 Task: Add Let It Bee Chardonnay to the cart.
Action: Mouse moved to (797, 282)
Screenshot: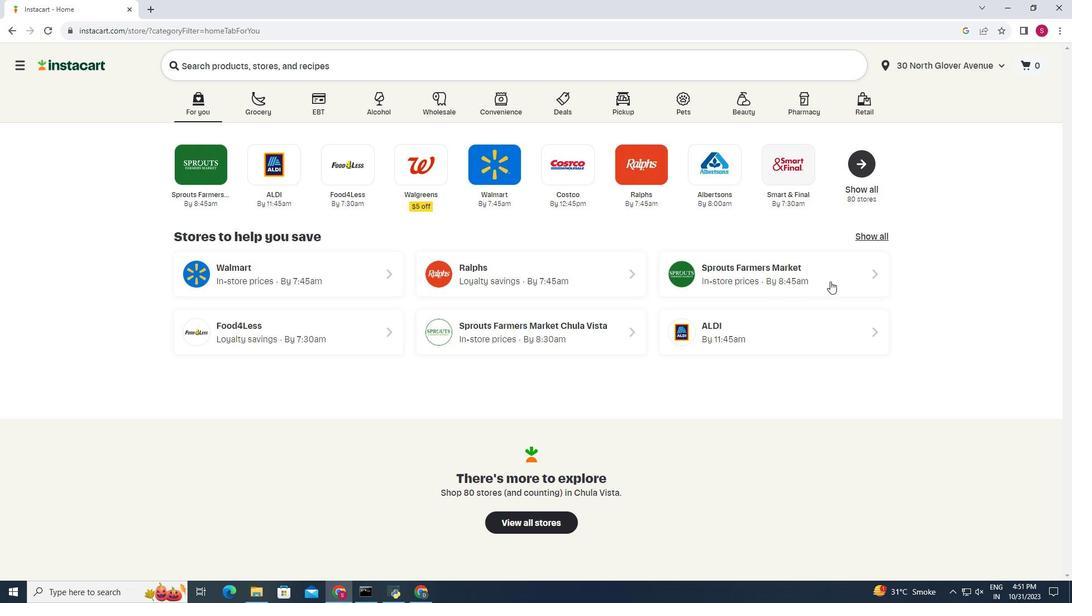 
Action: Mouse pressed left at (797, 282)
Screenshot: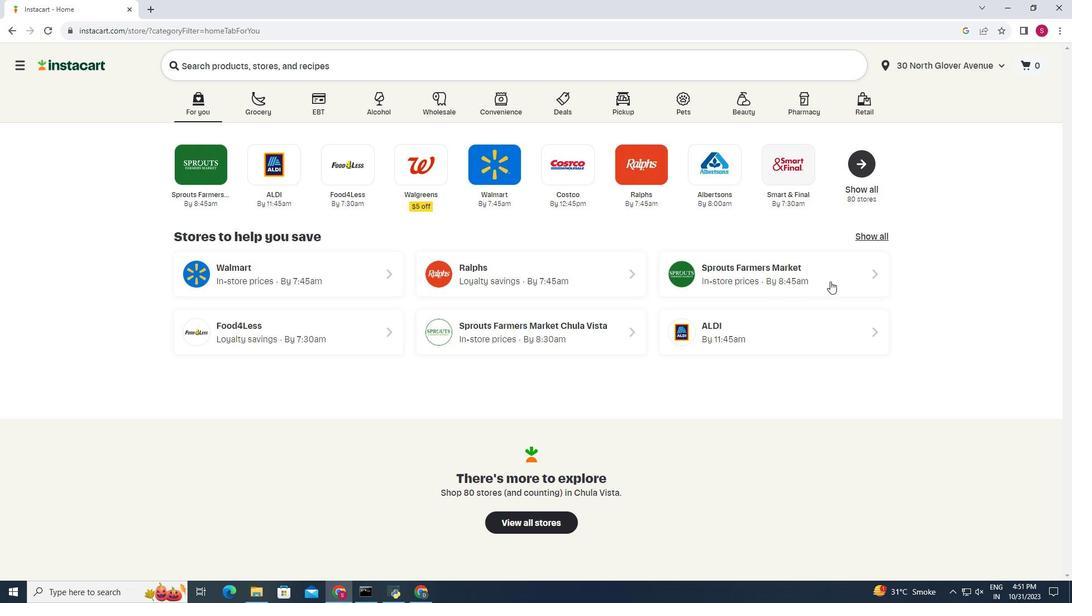 
Action: Mouse moved to (39, 535)
Screenshot: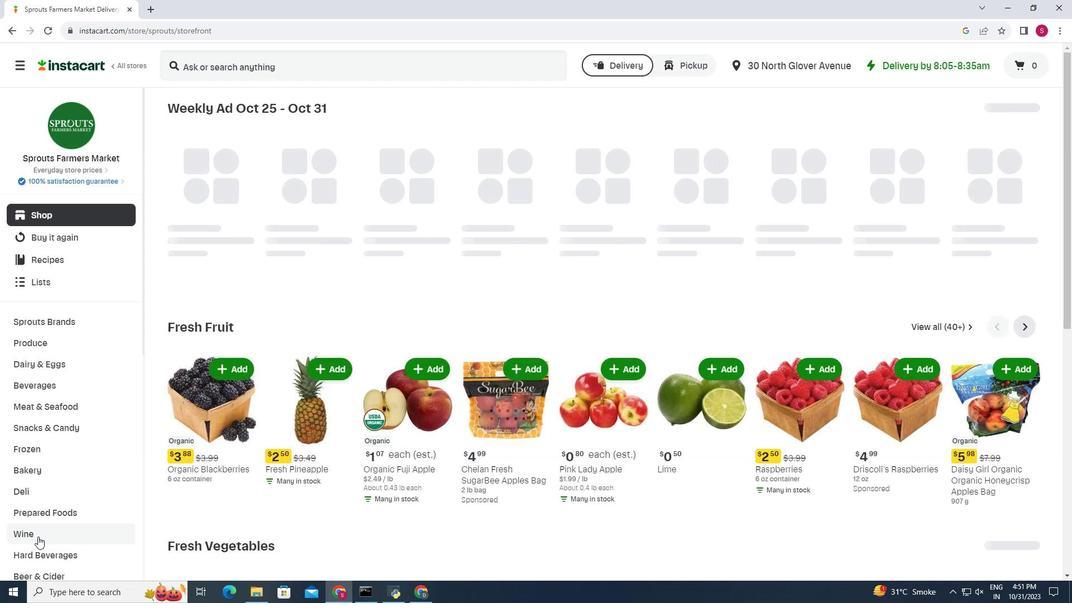 
Action: Mouse pressed left at (39, 535)
Screenshot: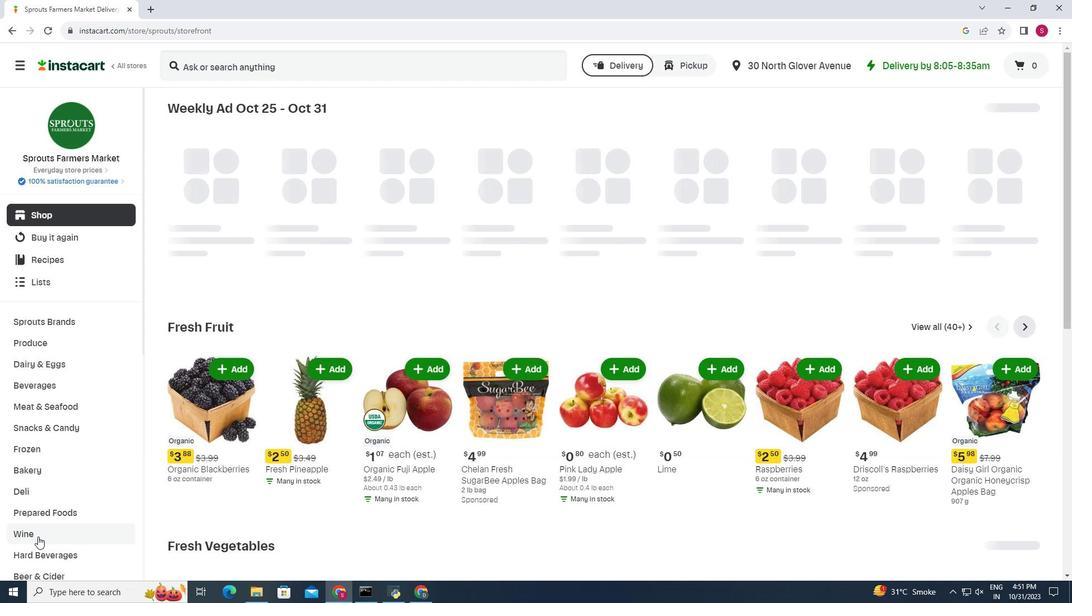 
Action: Mouse moved to (273, 139)
Screenshot: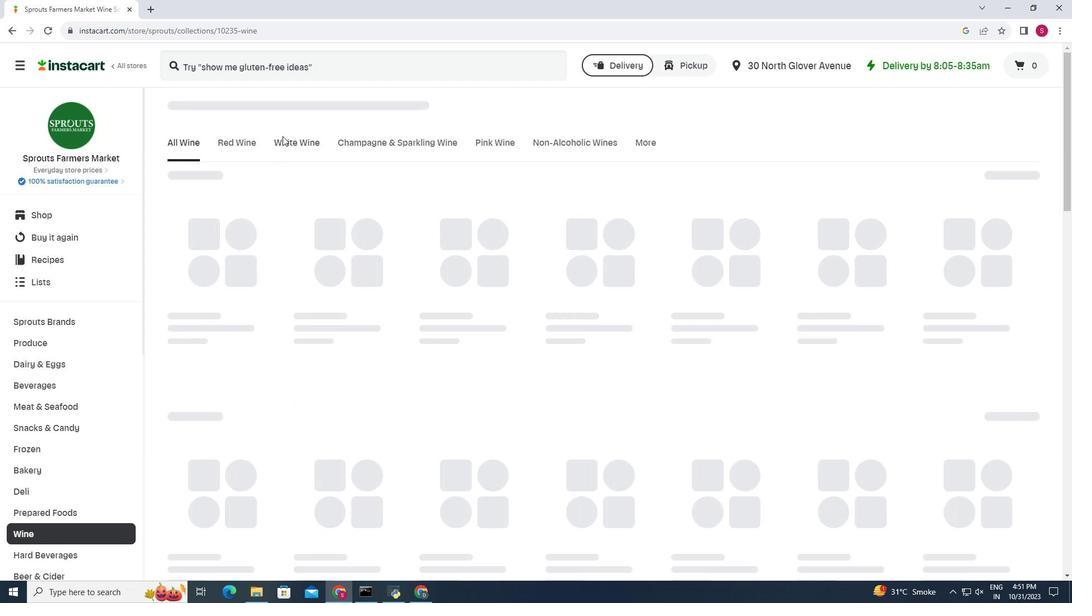 
Action: Mouse pressed left at (273, 139)
Screenshot: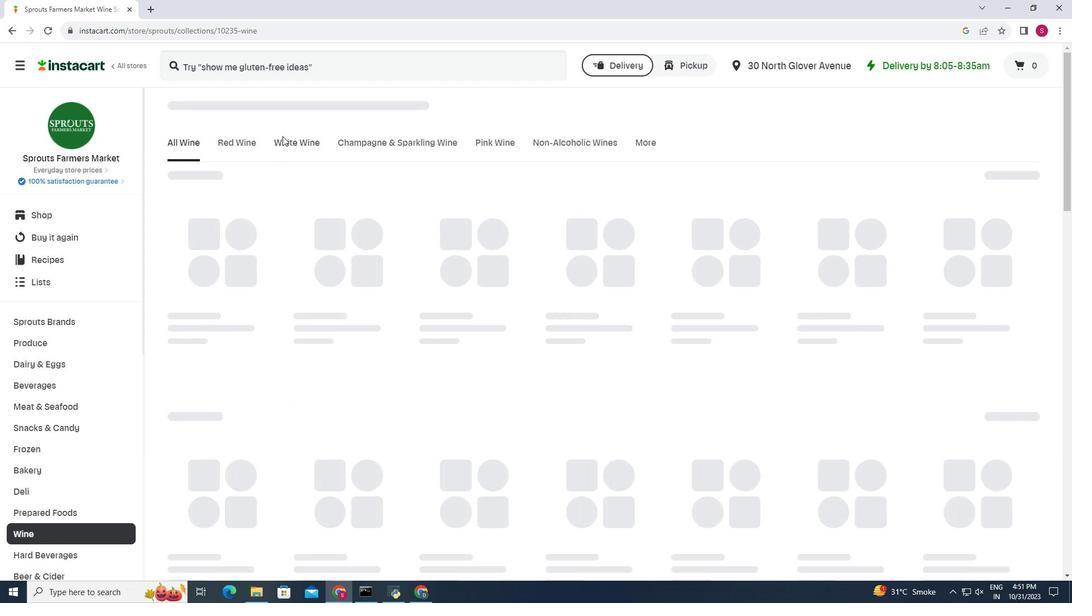 
Action: Mouse moved to (279, 146)
Screenshot: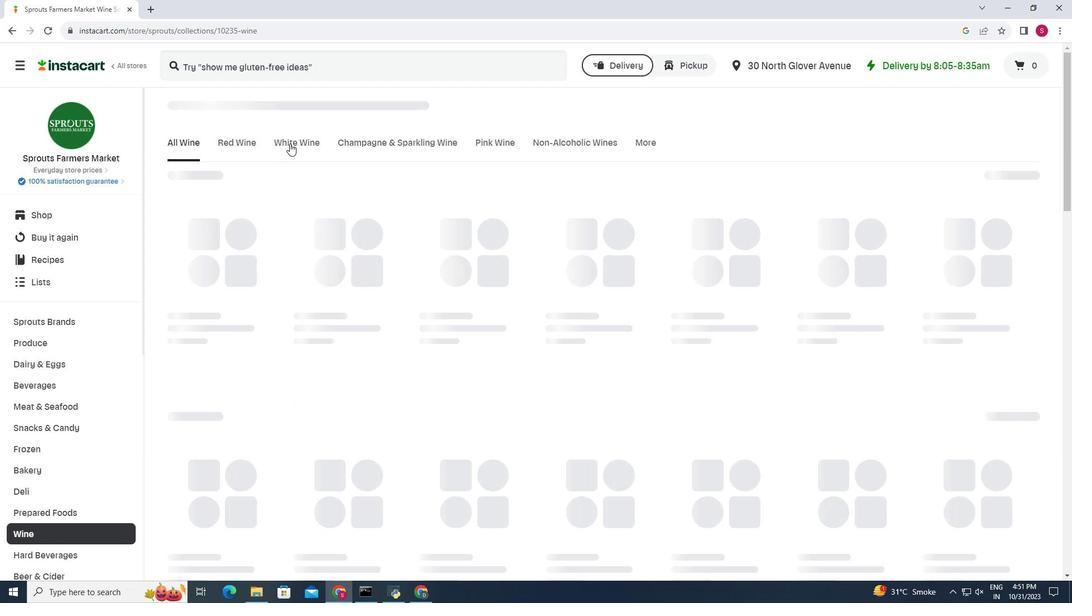 
Action: Mouse pressed left at (279, 146)
Screenshot: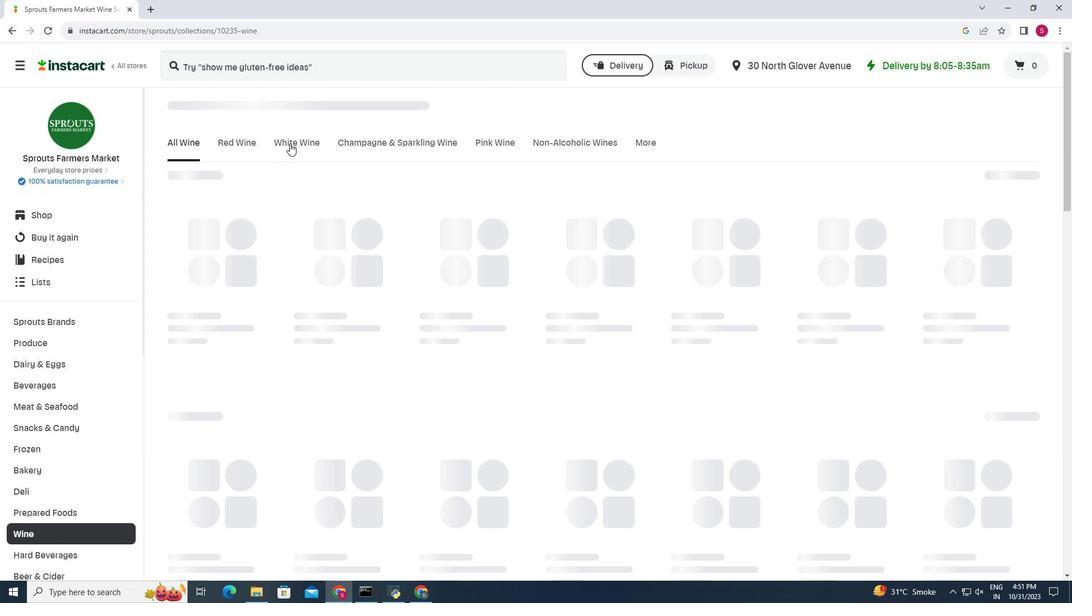 
Action: Mouse moved to (355, 198)
Screenshot: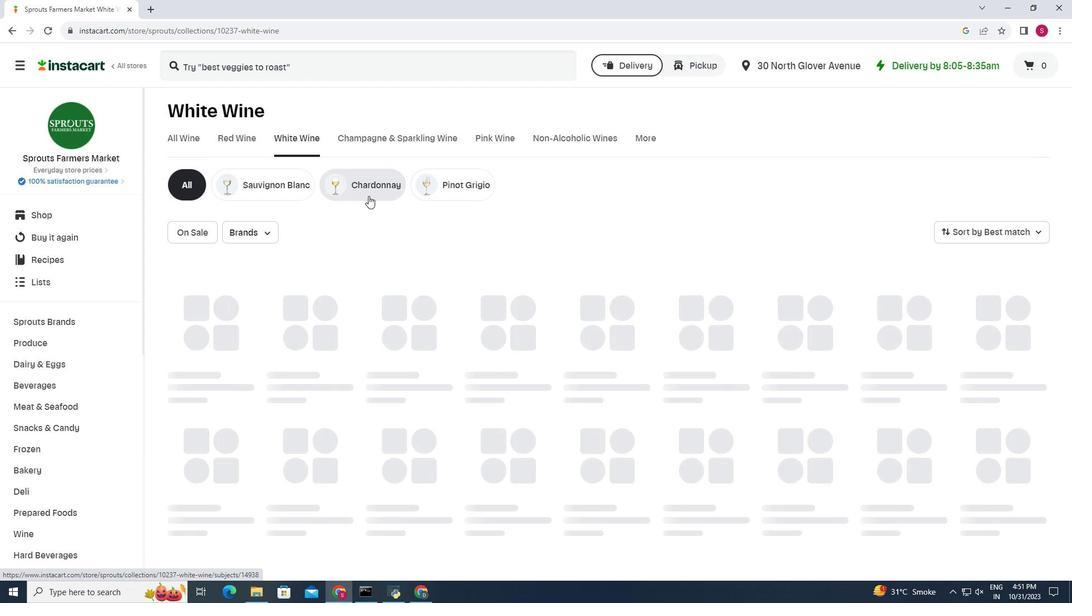 
Action: Mouse pressed left at (355, 198)
Screenshot: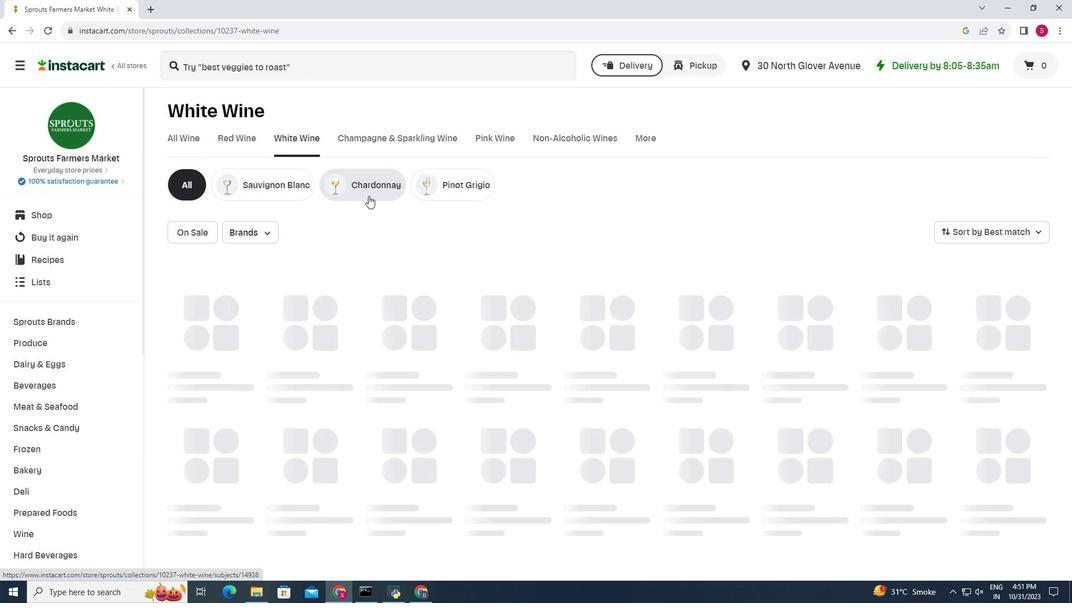 
Action: Mouse moved to (292, 258)
Screenshot: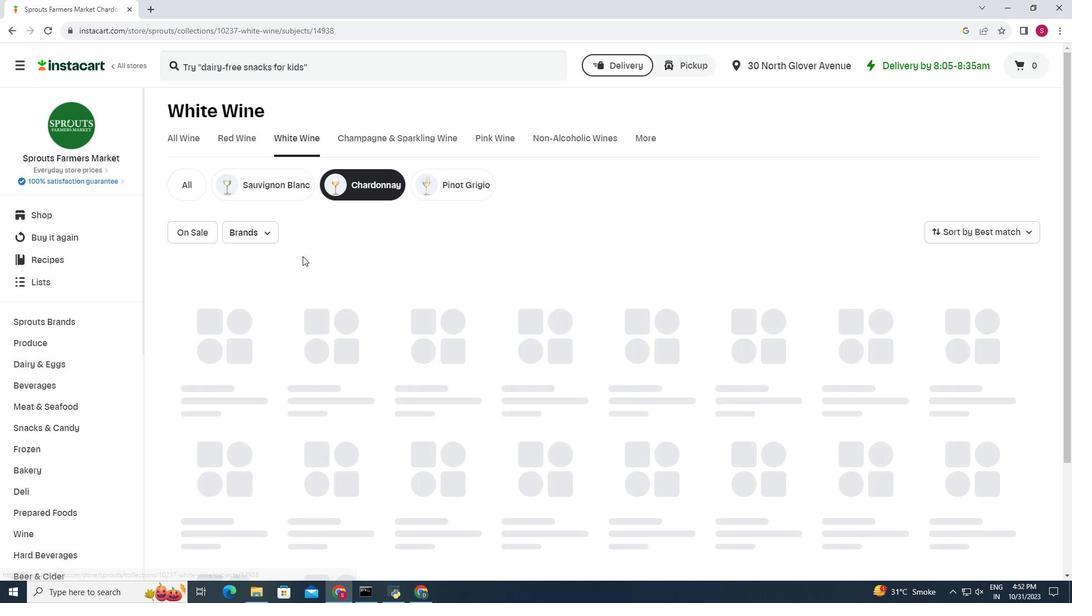 
Action: Mouse scrolled (292, 257) with delta (0, 0)
Screenshot: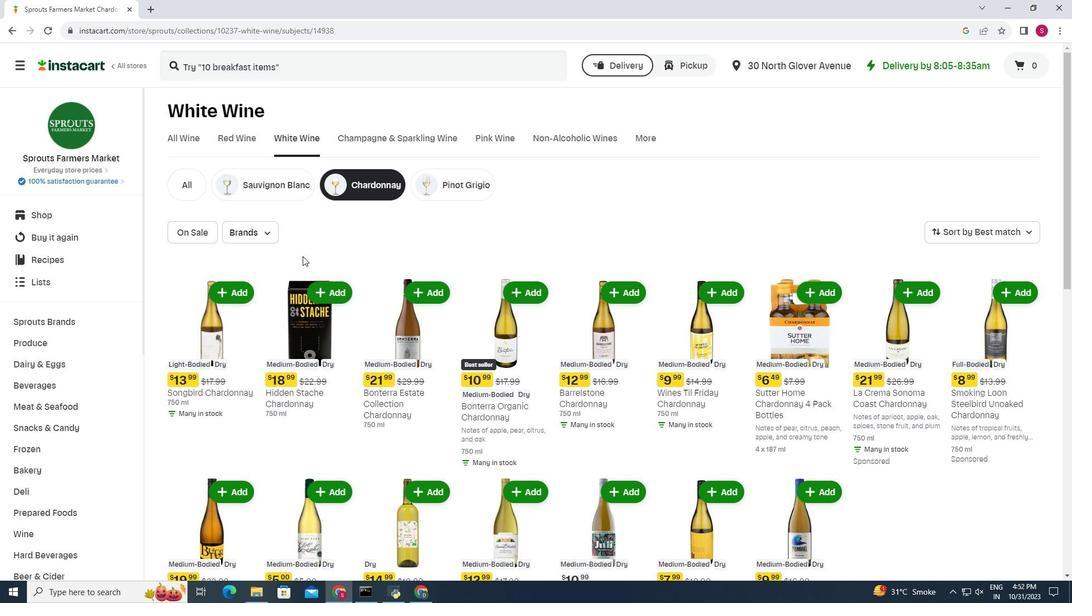 
Action: Mouse moved to (970, 344)
Screenshot: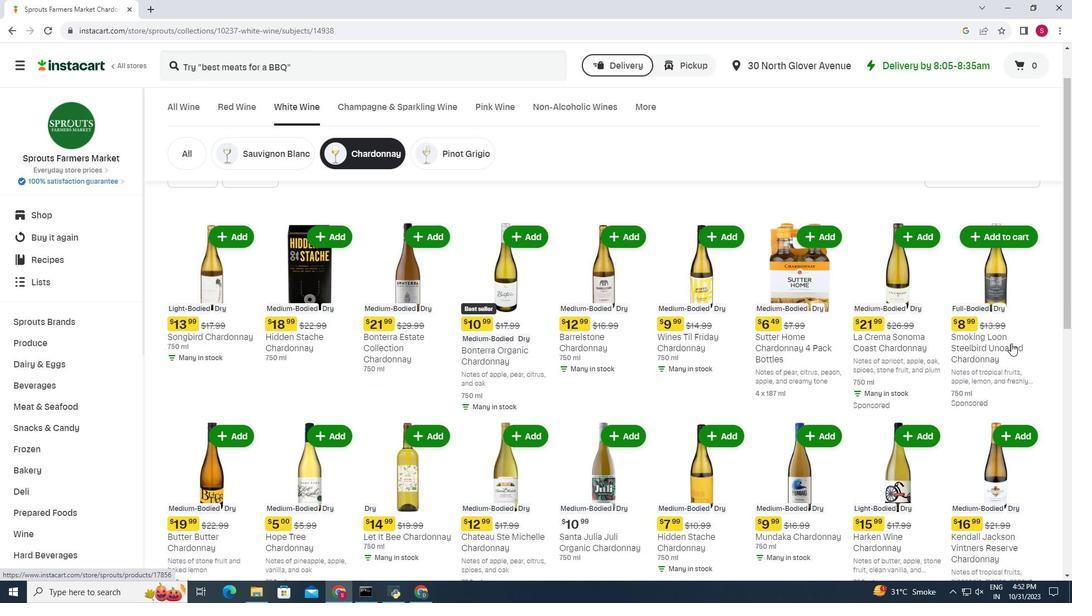 
Action: Mouse scrolled (970, 343) with delta (0, 0)
Screenshot: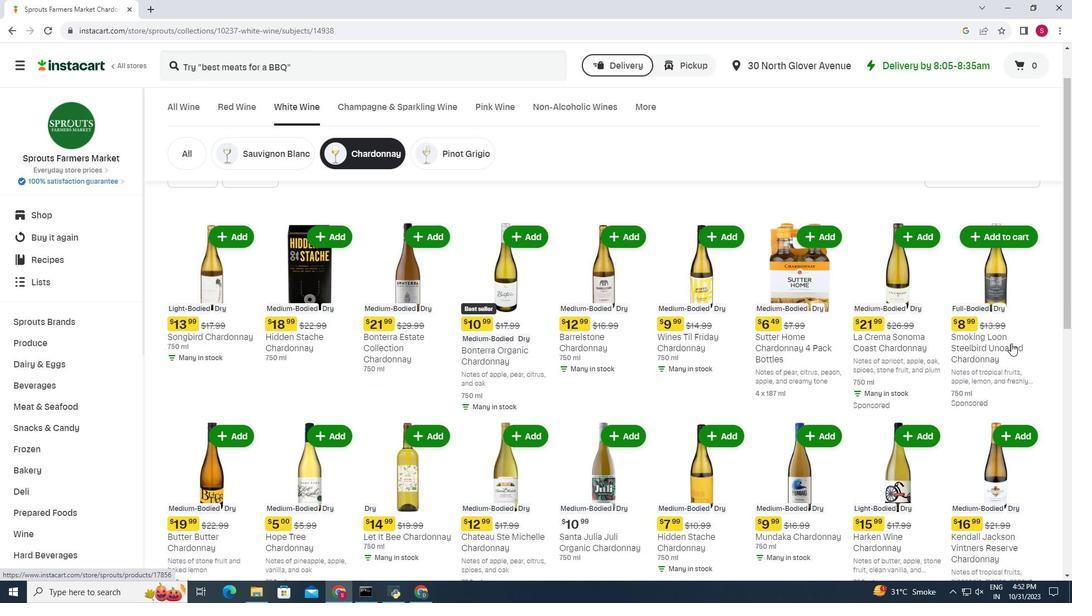 
Action: Mouse scrolled (970, 343) with delta (0, 0)
Screenshot: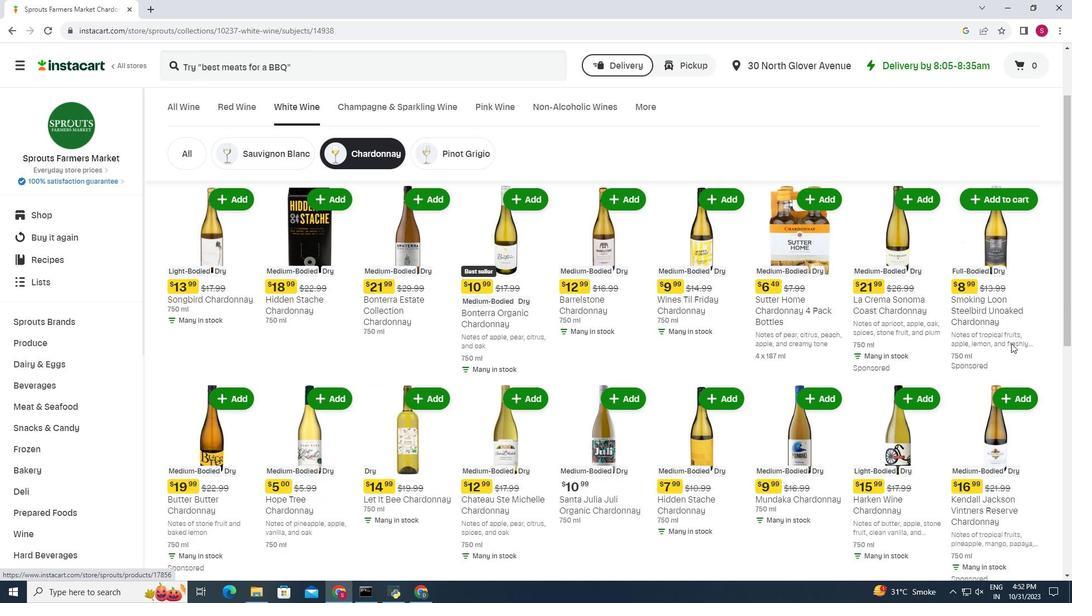 
Action: Mouse scrolled (970, 343) with delta (0, 0)
Screenshot: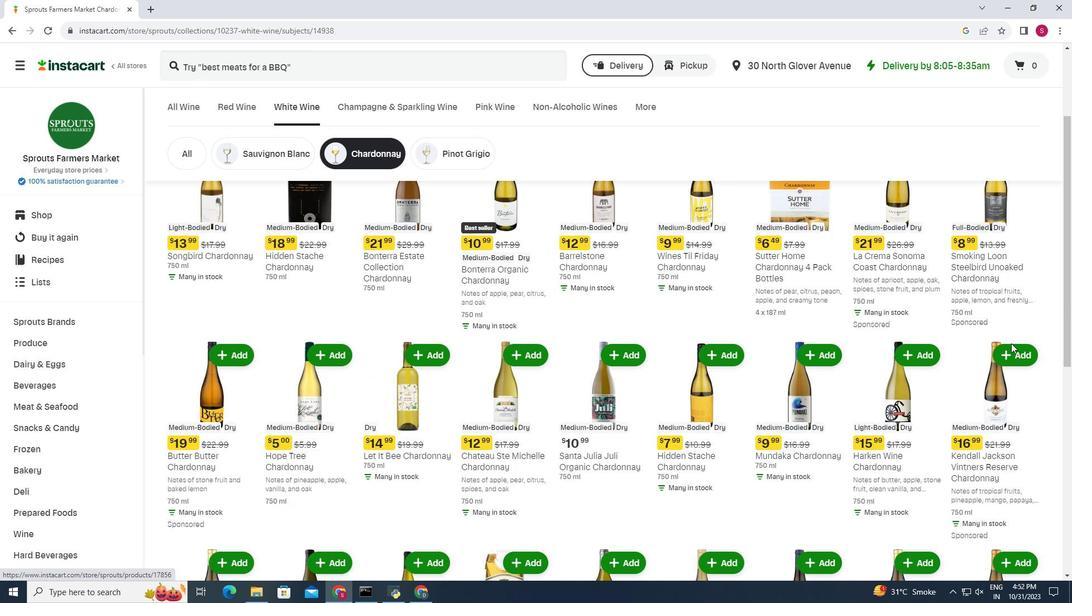 
Action: Mouse moved to (401, 267)
Screenshot: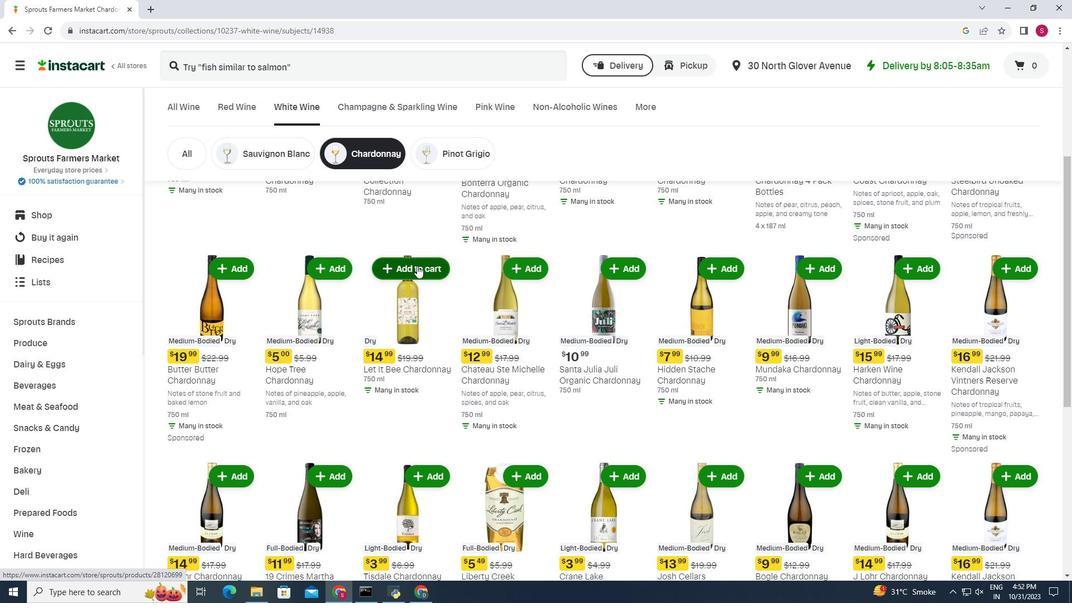 
Action: Mouse pressed left at (401, 267)
Screenshot: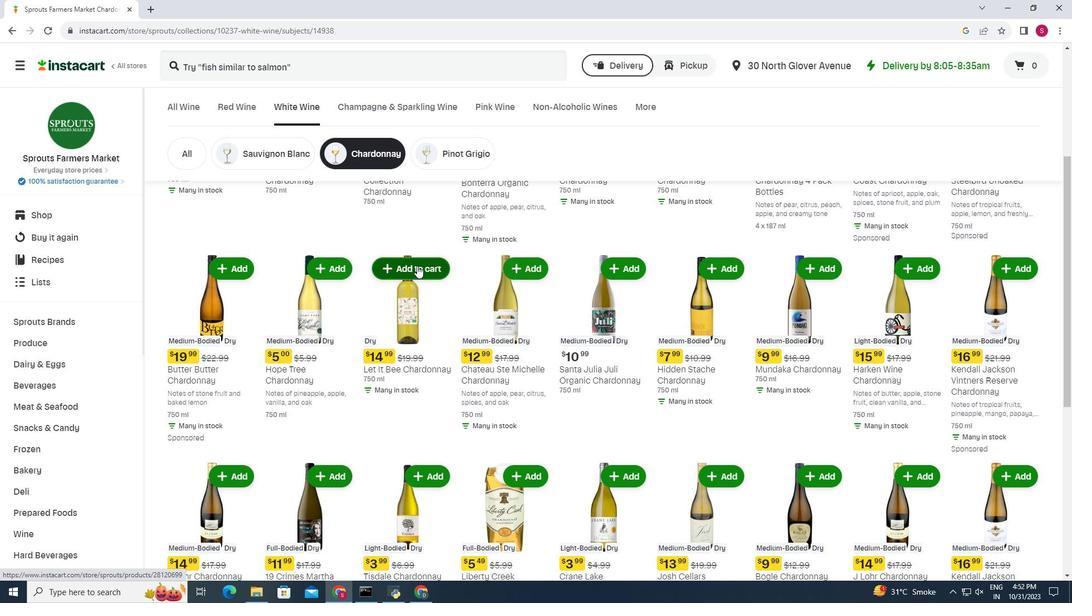
Action: Mouse moved to (397, 270)
Screenshot: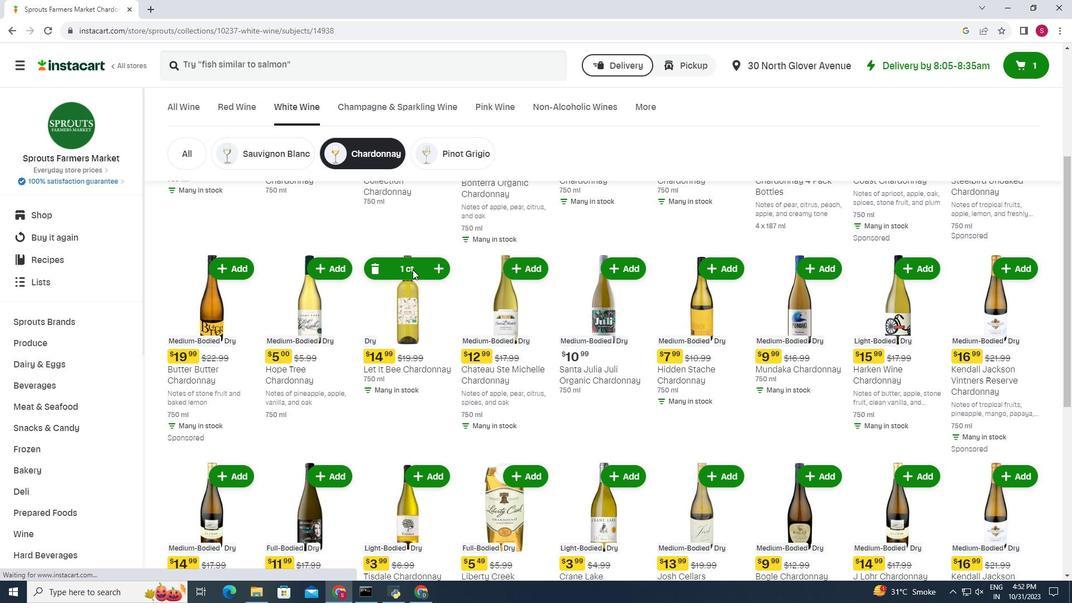 
